 Task: Select Pets. Add to cart, from CVS_x000D_
 for 149 Hardman Road, Brattleboro, Vermont 05301, Cell Number 802-818-8313, following items : Iams Proactive Health Minichunks Dry Dog Food Chicken Recipe (3.3 lb)_x000D_
 - 1, Purina One Dry Dog Food Lamb & Rice (4 lb)_x000D_
 - 1, Rachael Ray Nutrish Real Chicken & Veggies Dry Dog Food (3.5 lb)_x000D_
 - 1, Pedigree Complete Nutritions Roasted Chicken, Rice & Vegetable Adult Dry Dog Food (3.5 lb)_x000D_
 - 1, Rachael Ray Nutrish Real Beef Pea & Brown Rice Recipe Dry Dog Food (3.5 lb)_x000D_
 - 1
Action: Mouse moved to (489, 114)
Screenshot: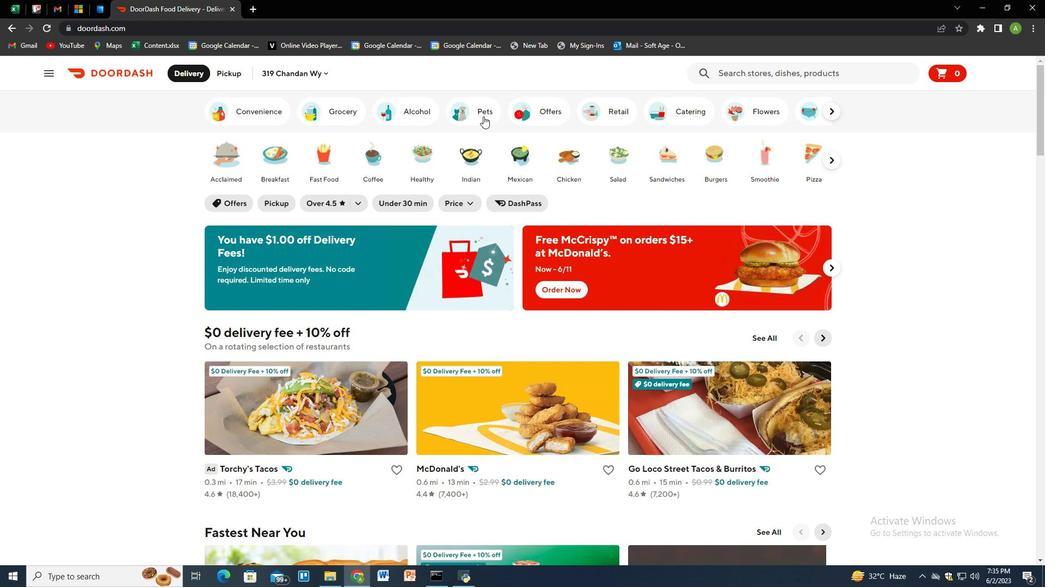 
Action: Mouse pressed left at (489, 114)
Screenshot: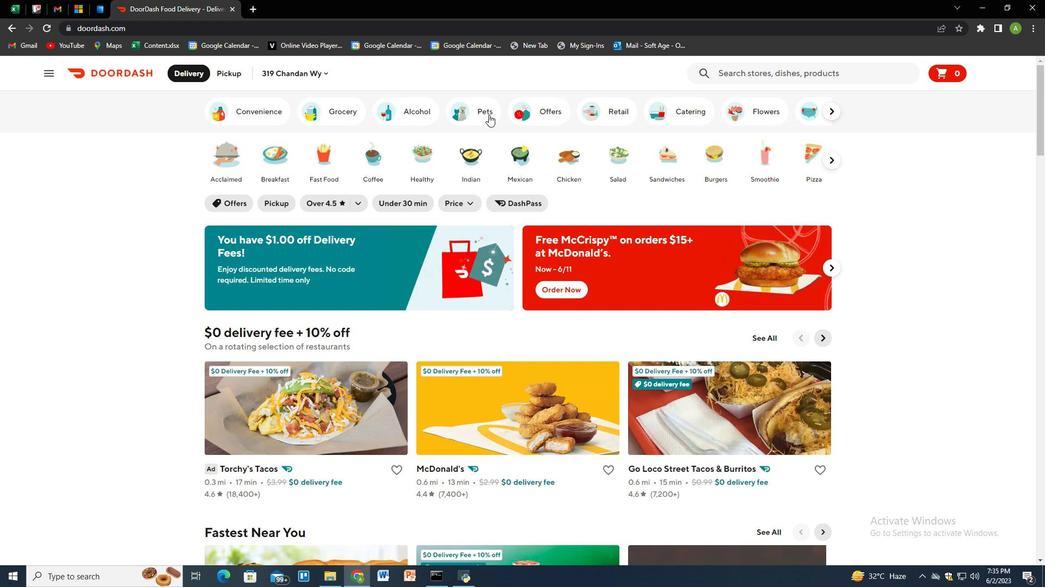 
Action: Mouse moved to (803, 308)
Screenshot: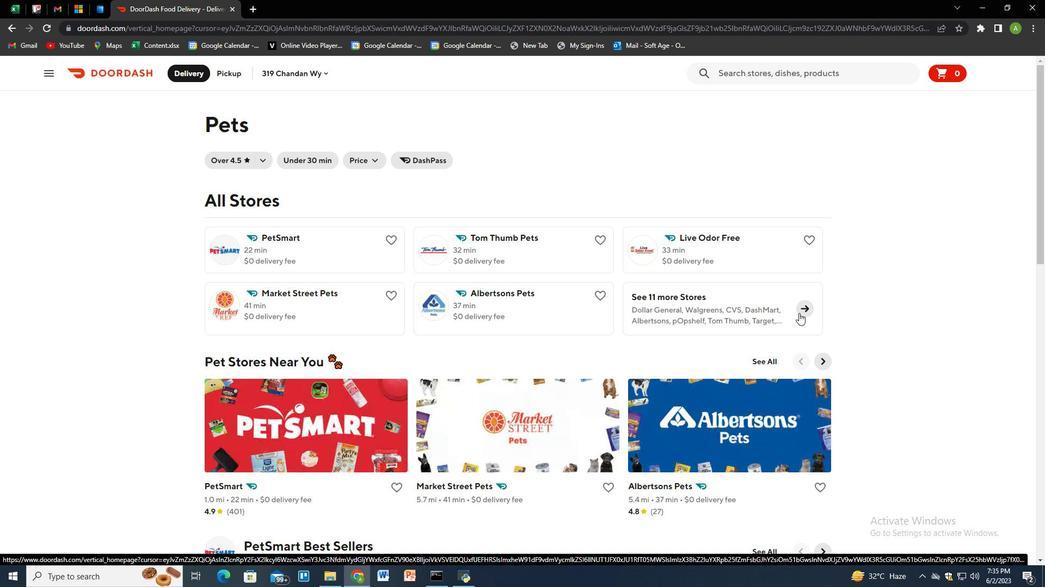 
Action: Mouse pressed left at (803, 308)
Screenshot: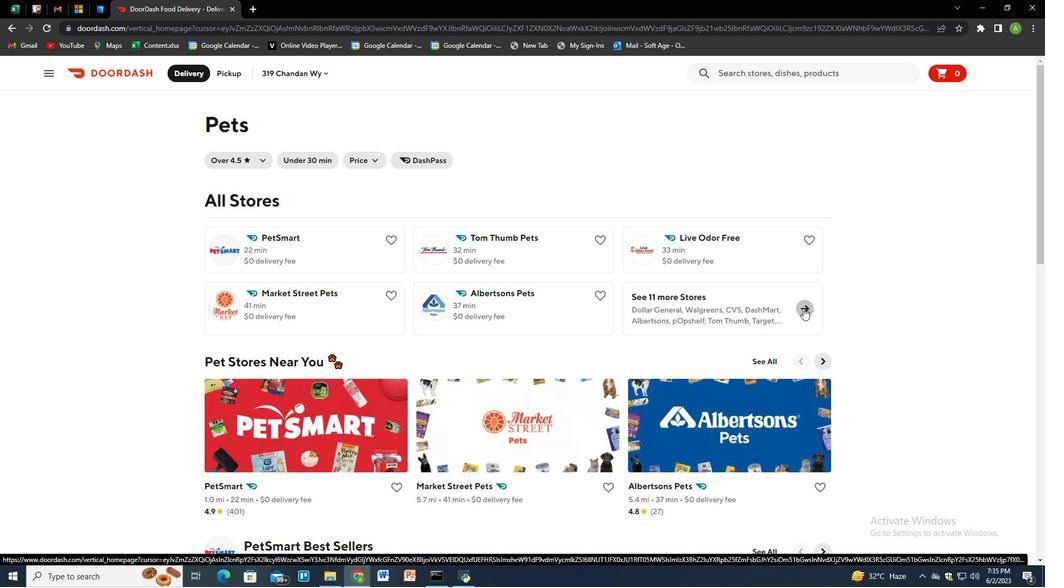
Action: Mouse moved to (497, 269)
Screenshot: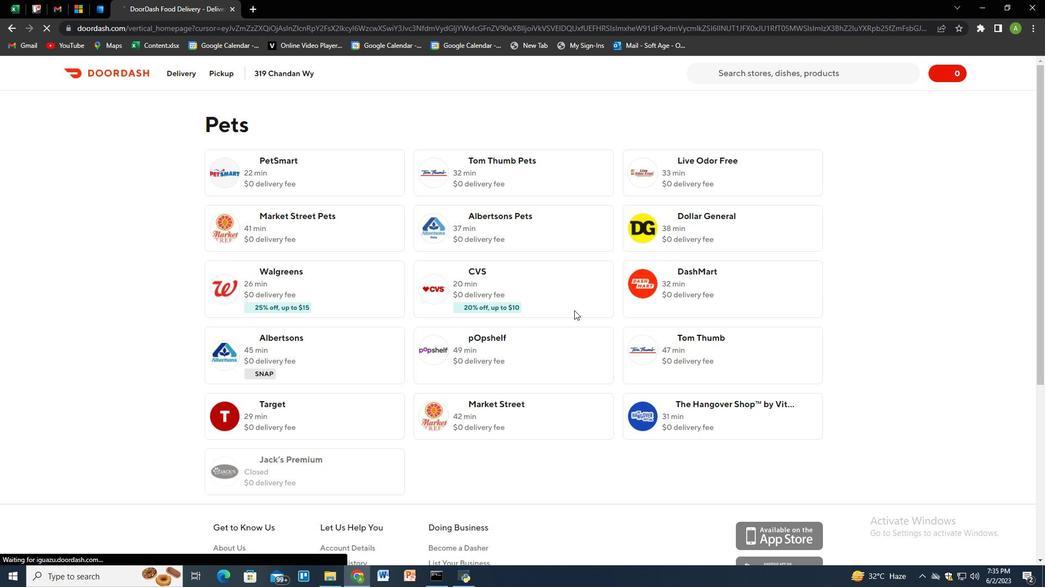 
Action: Mouse pressed left at (497, 269)
Screenshot: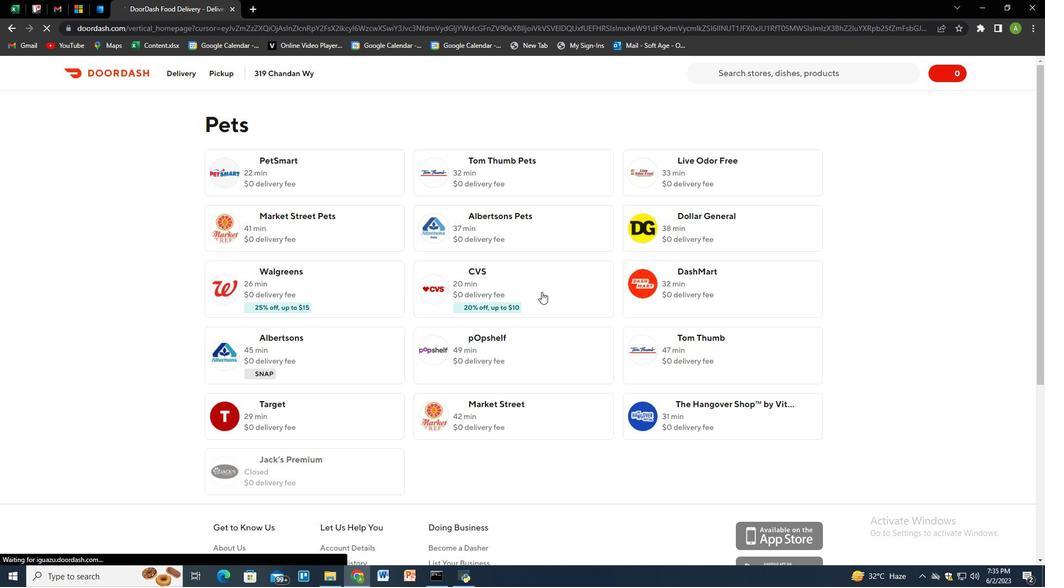 
Action: Mouse moved to (234, 71)
Screenshot: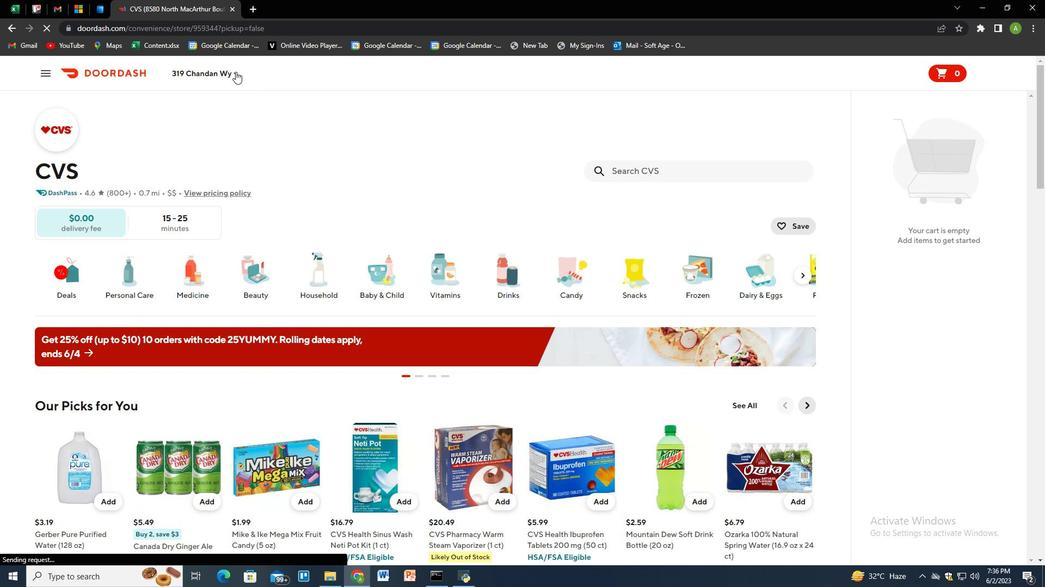 
Action: Mouse pressed left at (234, 71)
Screenshot: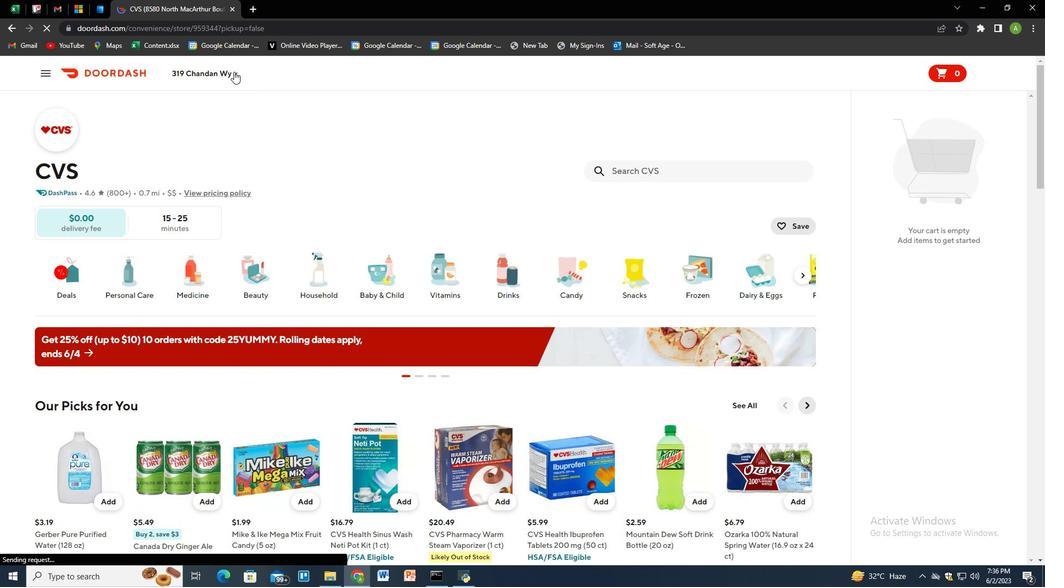 
Action: Mouse moved to (221, 119)
Screenshot: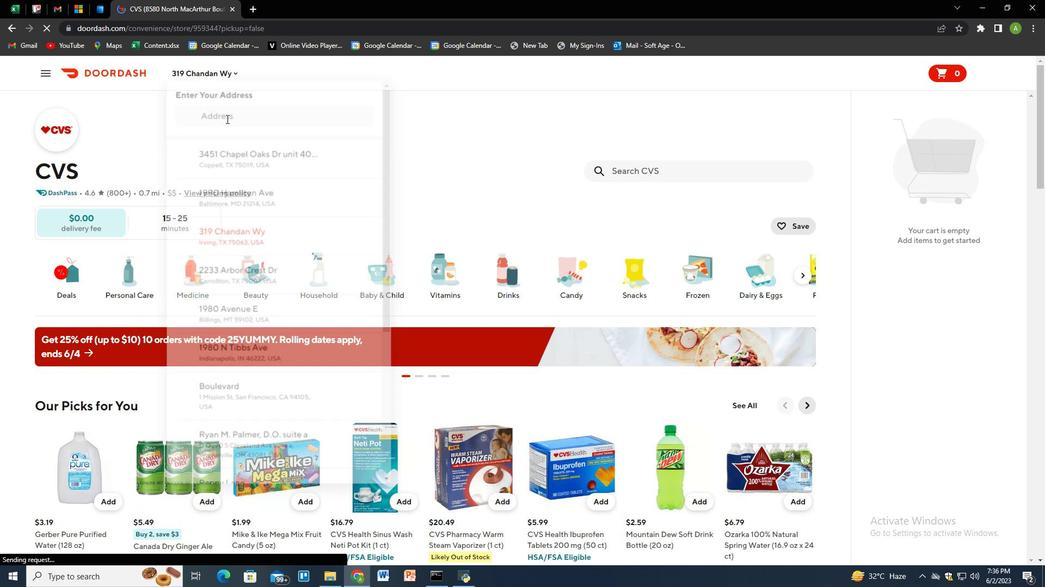 
Action: Mouse pressed left at (221, 119)
Screenshot: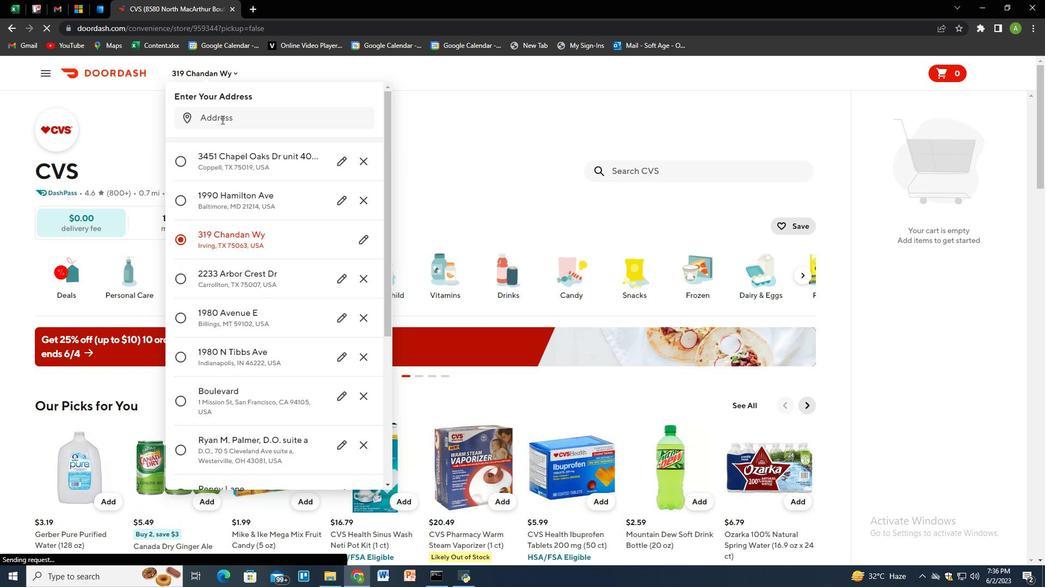
Action: Key pressed 149<Key.space>harda<Key.backspace>man<Key.space>road,<Key.space>brattleboro,<Key.space>vermont<Key.space>05301<Key.enter>
Screenshot: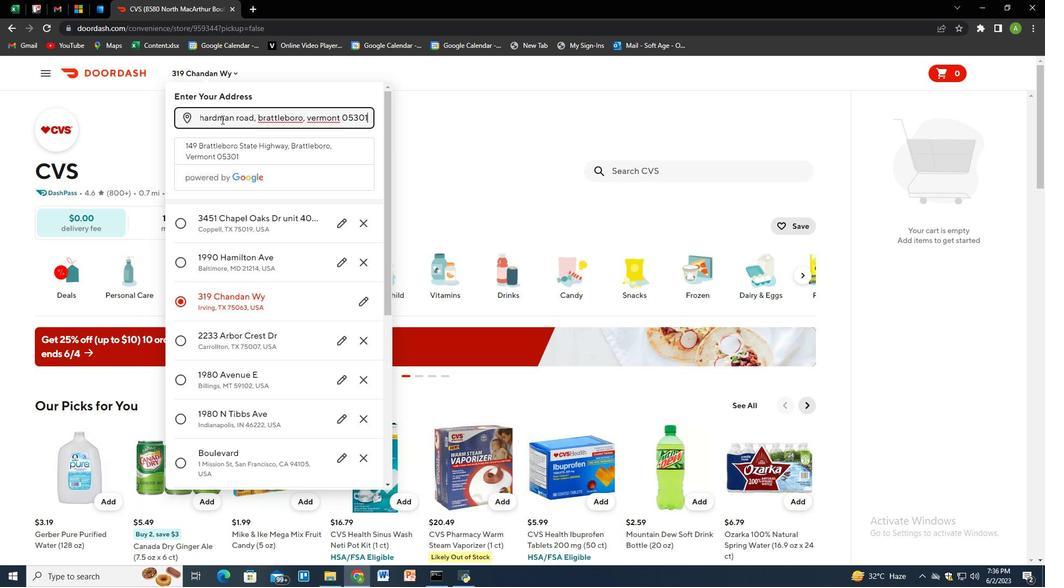 
Action: Mouse moved to (349, 456)
Screenshot: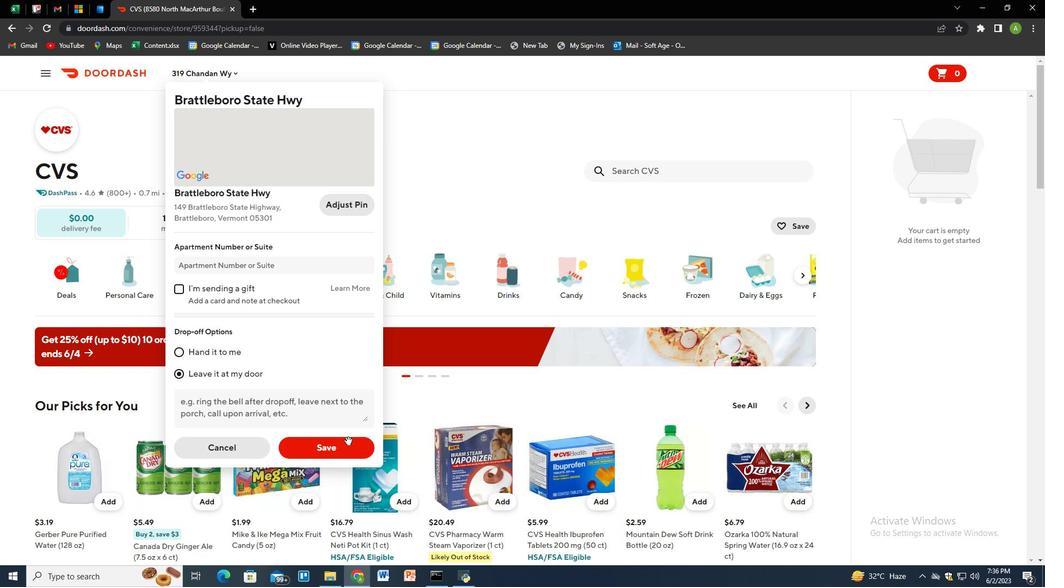 
Action: Mouse pressed left at (349, 456)
Screenshot: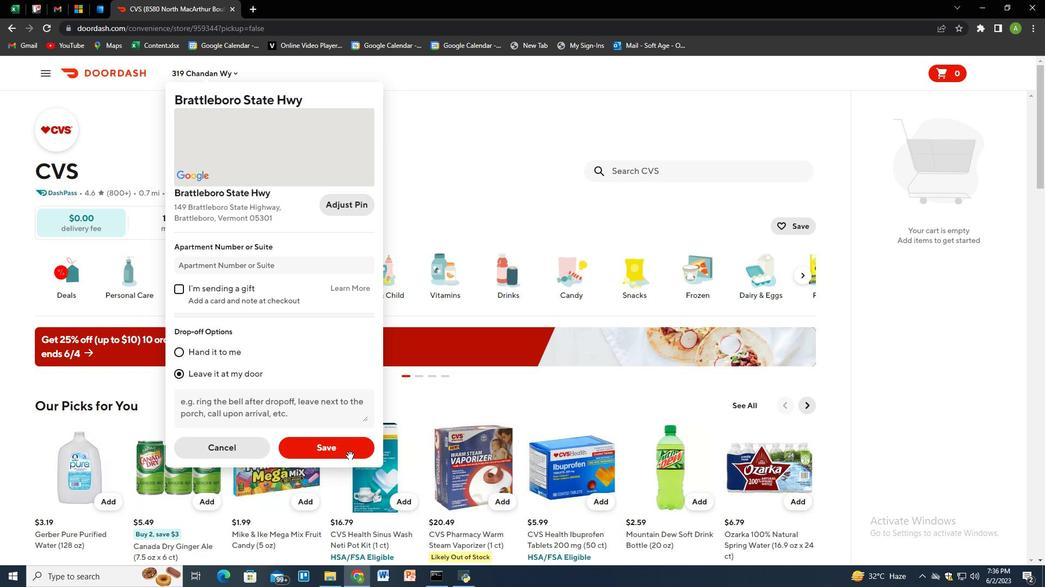 
Action: Mouse moved to (658, 174)
Screenshot: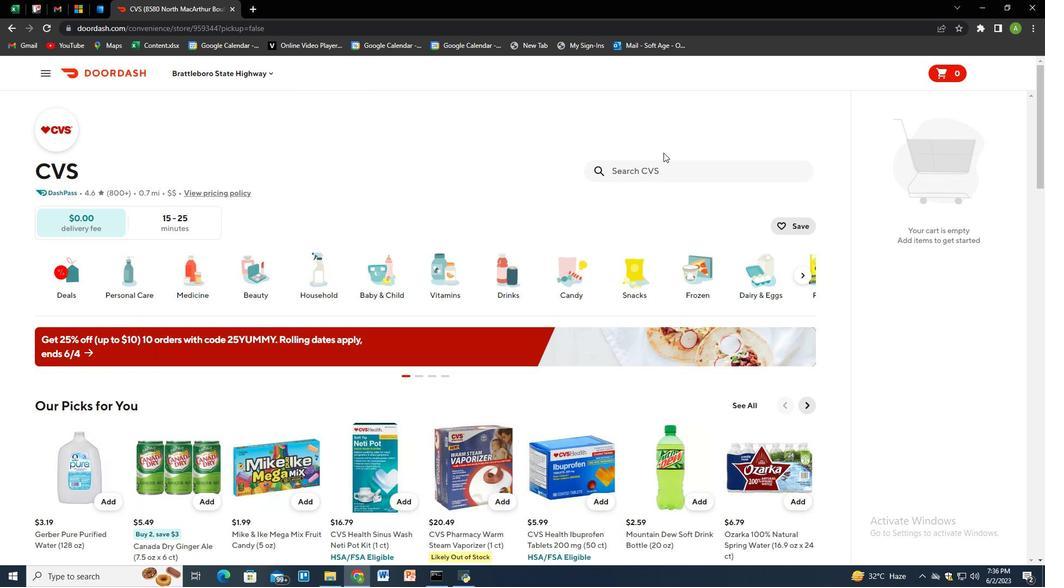 
Action: Mouse pressed left at (658, 174)
Screenshot: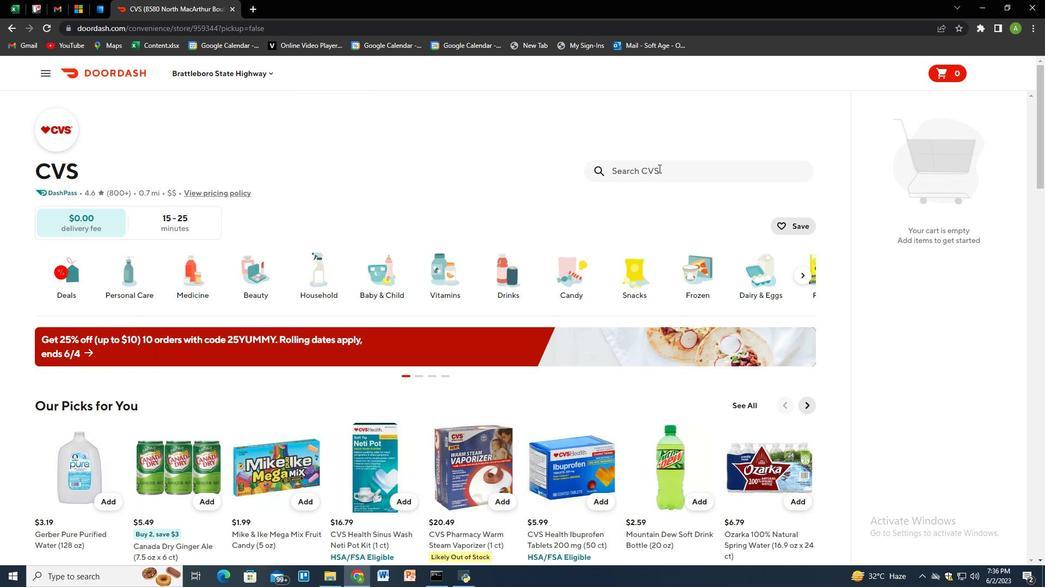 
Action: Mouse moved to (645, 186)
Screenshot: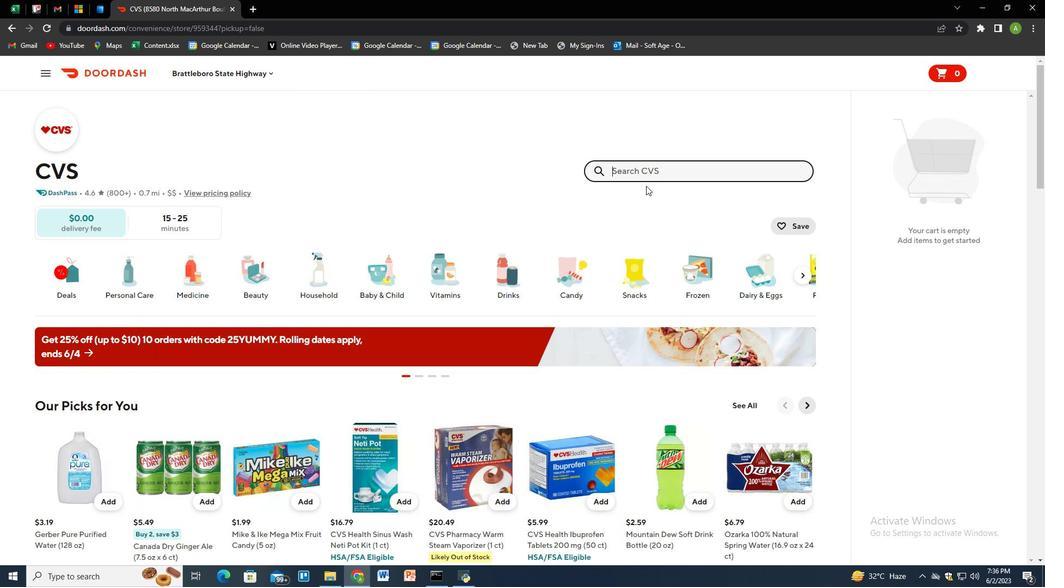 
Action: Key pressed lams<Key.space>proactive<Key.space>health<Key.space>minichunks<Key.space>dry<Key.space>dog<Key.space>food<Key.space>chicken<Key.space>recipe<Key.space><Key.shift_r><Key.shift_r><Key.shift_r><Key.shift_r>(3.3<Key.space>lb<Key.shift_r>)<Key.enter>
Screenshot: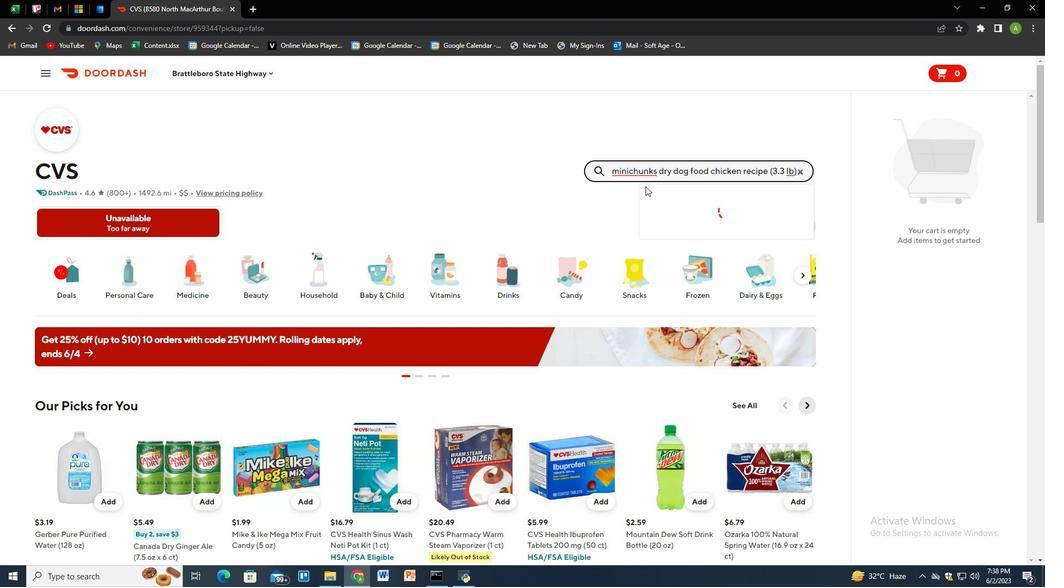 
Action: Mouse moved to (95, 281)
Screenshot: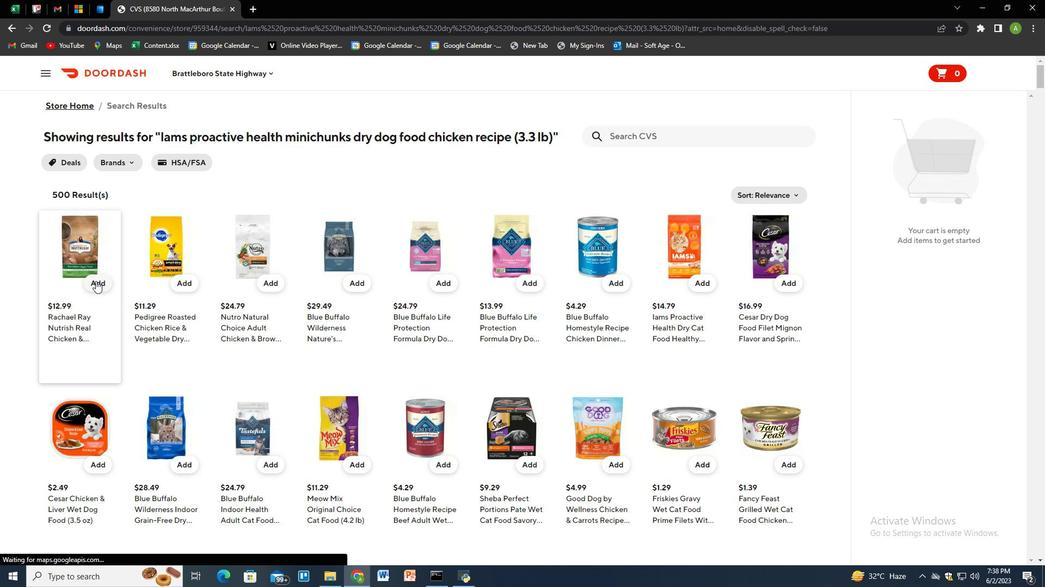 
Action: Mouse pressed left at (95, 281)
Screenshot: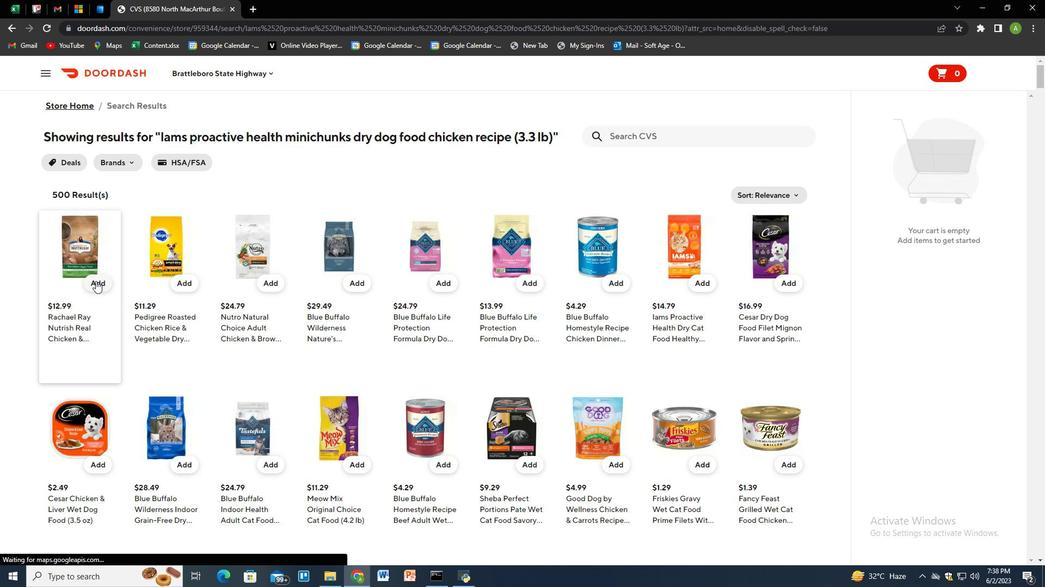 
Action: Mouse moved to (972, 188)
Screenshot: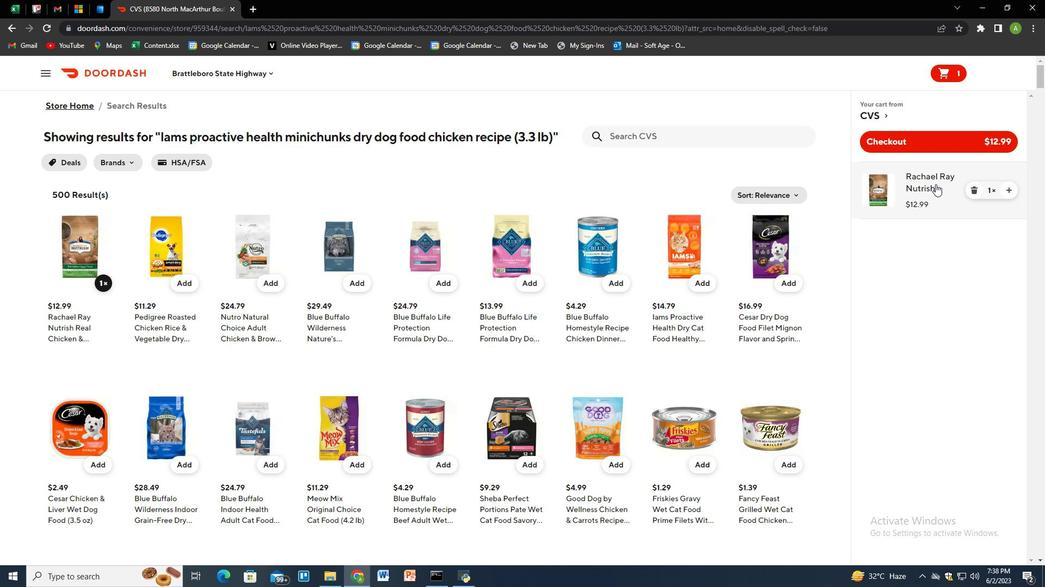 
Action: Mouse pressed left at (972, 188)
Screenshot: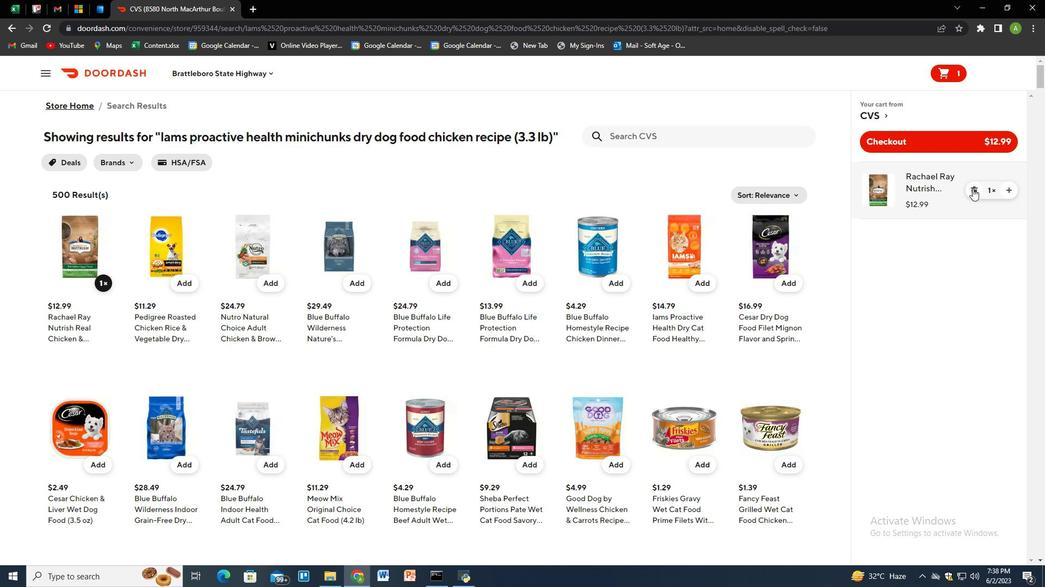 
Action: Mouse moved to (650, 138)
Screenshot: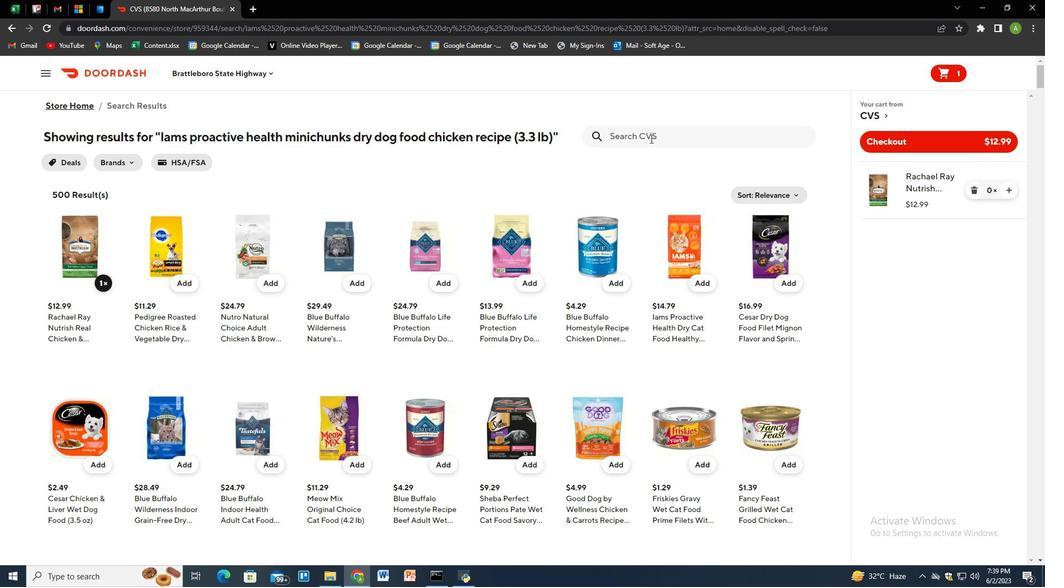 
Action: Mouse pressed left at (650, 138)
Screenshot: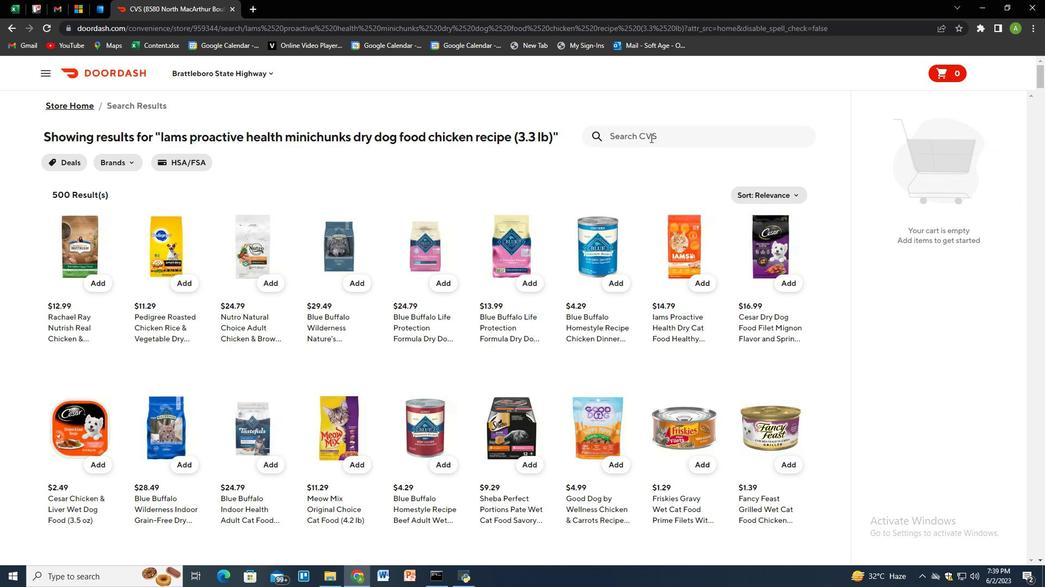
Action: Key pressed purina<Key.space>one<Key.space>dry<Key.space><Key.space><Key.backspace><Key.space><Key.backspace>dog<Key.space>food<Key.space>lamb<Key.space><Key.shift_r><Key.shift_r><Key.shift_r><Key.shift_r><Key.shift_r><Key.shift_r>&<Key.space>rice<Key.space><Key.shift_r><Key.shift_r>(4<Key.space>lb<Key.shift_r>)<Key.enter>
Screenshot: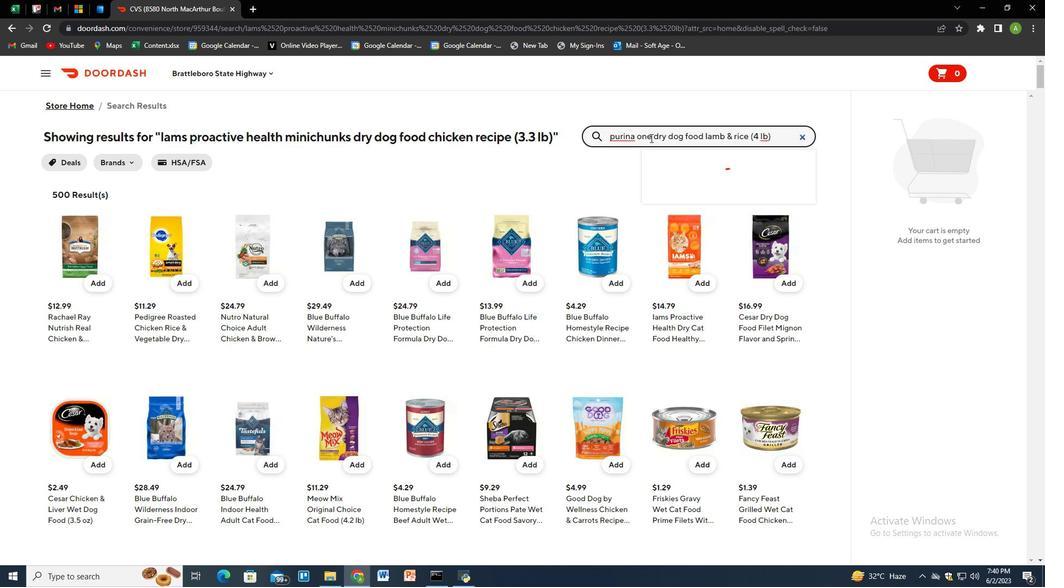 
Action: Mouse moved to (721, 132)
Screenshot: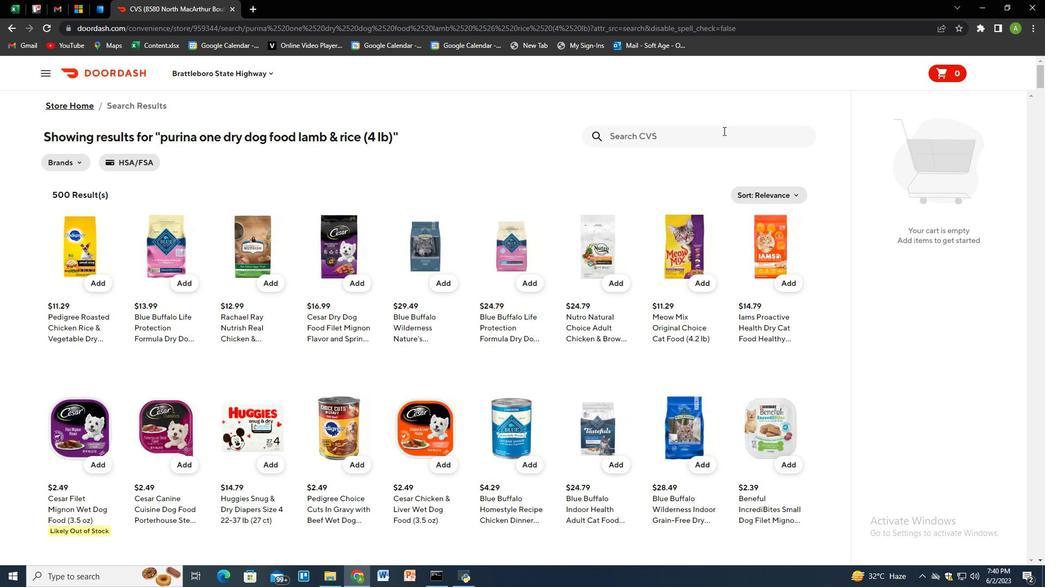 
Action: Mouse pressed left at (721, 132)
Screenshot: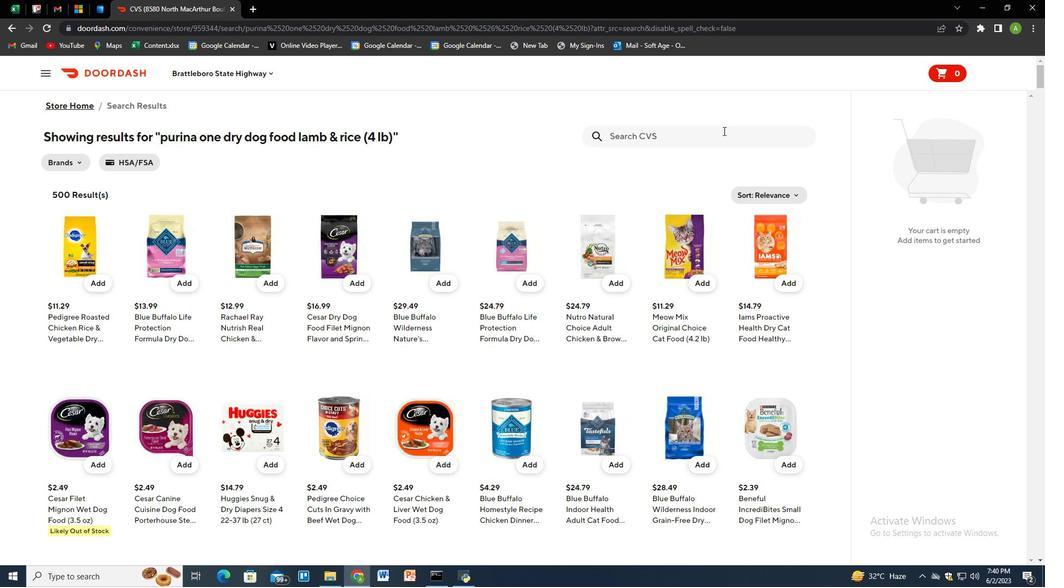 
Action: Key pressed rachael<Key.space>ray<Key.space>nutrish<Key.space>real<Key.space>chicken<Key.space><Key.shift_r><Key.shift_r><Key.shift_r><Key.shift_r><Key.shift_r><Key.shift_r><Key.shift_r><Key.shift_r>&<Key.space>veggies<Key.space>dry<Key.space>dog<Key.space>food<Key.space><Key.shift_r><Key.shift_r><Key.shift_r><Key.shift_r>(3.5<Key.space>ib<Key.backspace><Key.backspace>lb<Key.shift_r>)<Key.enter>
Screenshot: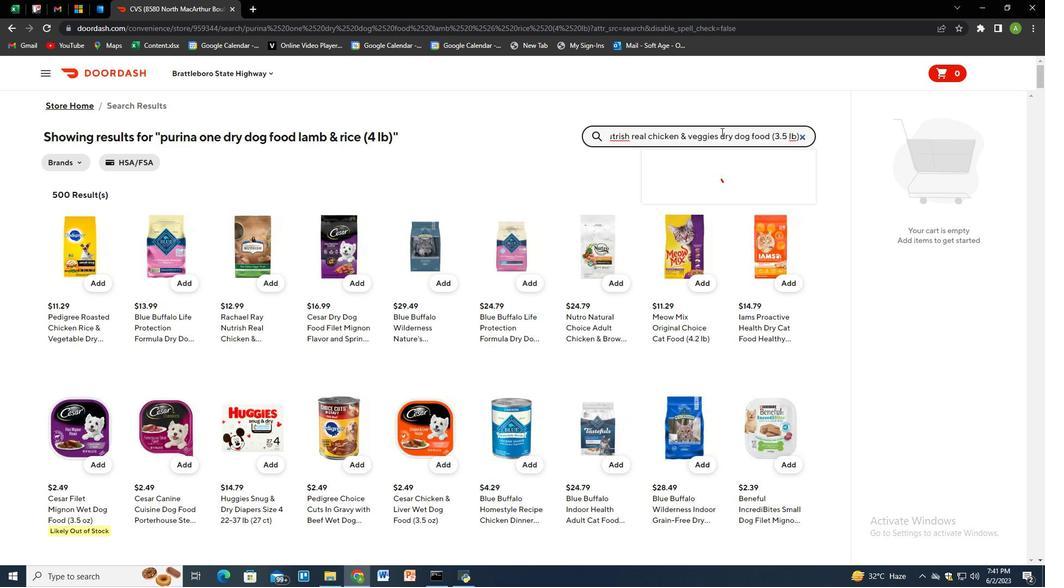 
Action: Mouse moved to (100, 287)
Screenshot: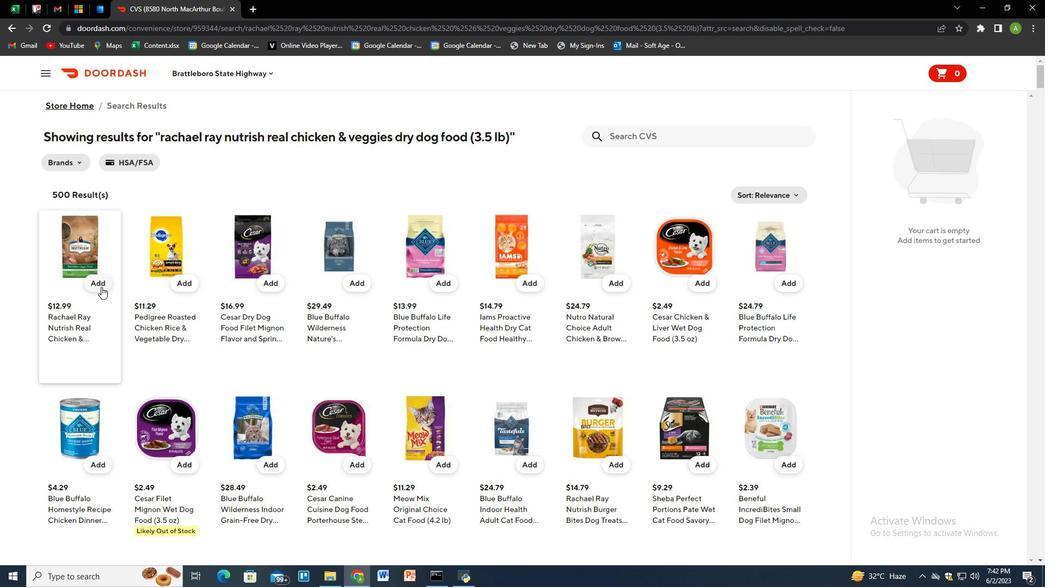 
Action: Mouse pressed left at (100, 287)
Screenshot: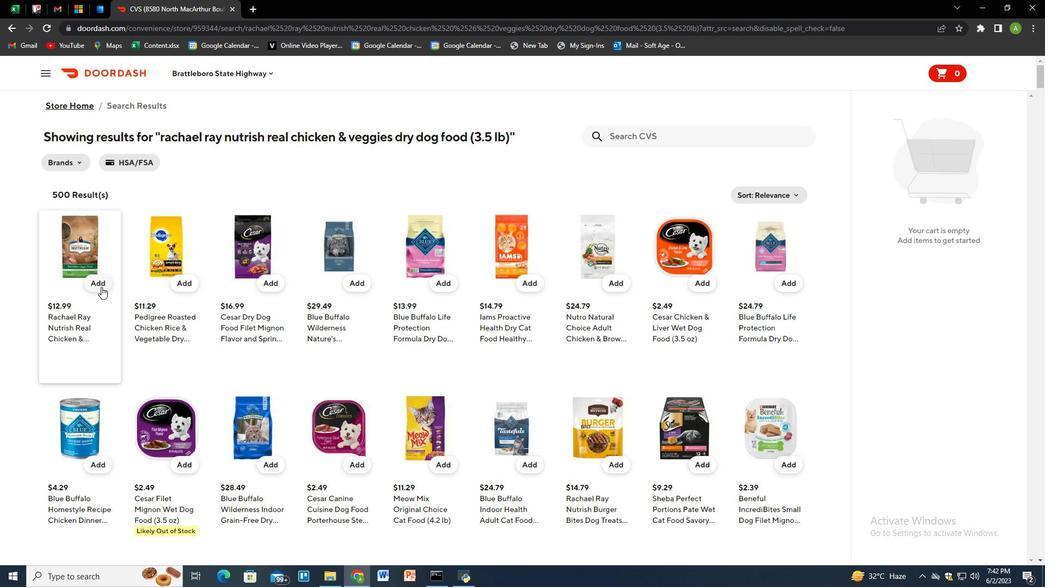 
Action: Mouse moved to (680, 131)
Screenshot: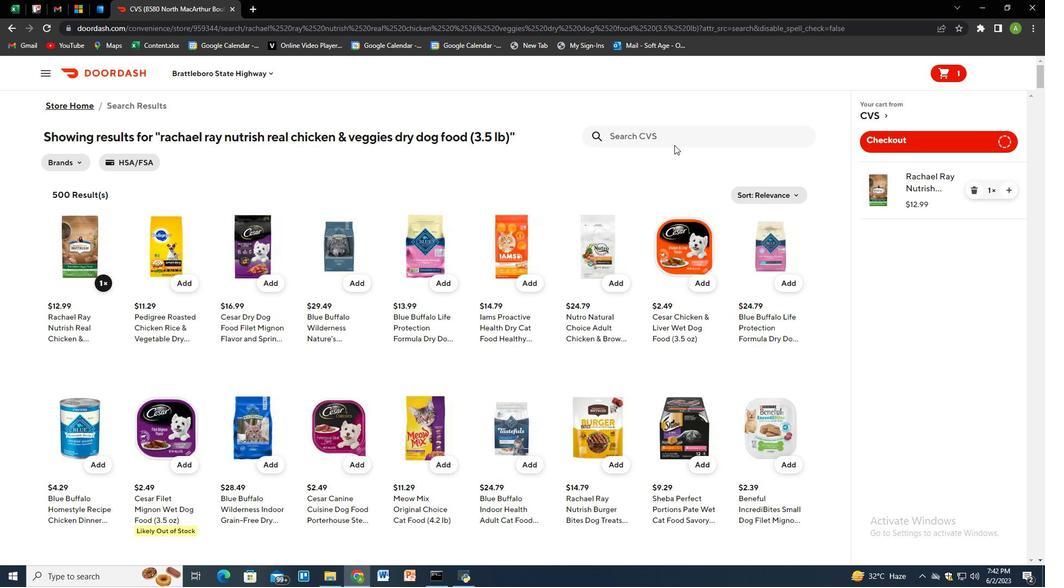 
Action: Mouse pressed left at (680, 131)
Screenshot: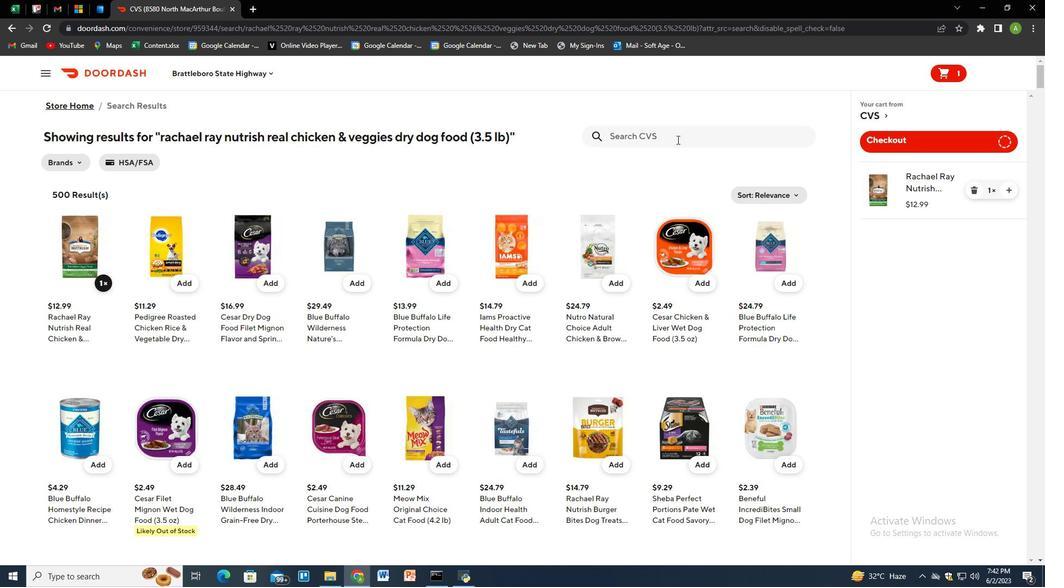 
Action: Key pressed pendigree<Key.space>complete<Key.space>nutritions<Key.space>roasted<Key.space>chicken,<Key.space>rice<Key.space><Key.shift_r><Key.shift_r><Key.shift_r><Key.shift_r><Key.shift_r><Key.shift_r><Key.shift_r><Key.shift_r><Key.shift_r><Key.shift_r><Key.shift_r><Key.shift_r><Key.shift_r><Key.shift_r>&<Key.space>vegetable<Key.space>adult<Key.space>dry<Key.space>dog<Key.space>food<Key.space><Key.shift_r><Key.shift_r><Key.shift_r><Key.shift_r>)<Key.backspace><Key.shift_r><Key.shift_r><Key.shift_r><Key.shift_r><Key.shift_r><Key.shift_r><Key.shift_r>(3.5<Key.space>lb<Key.shift_r>)<Key.enter>
Screenshot: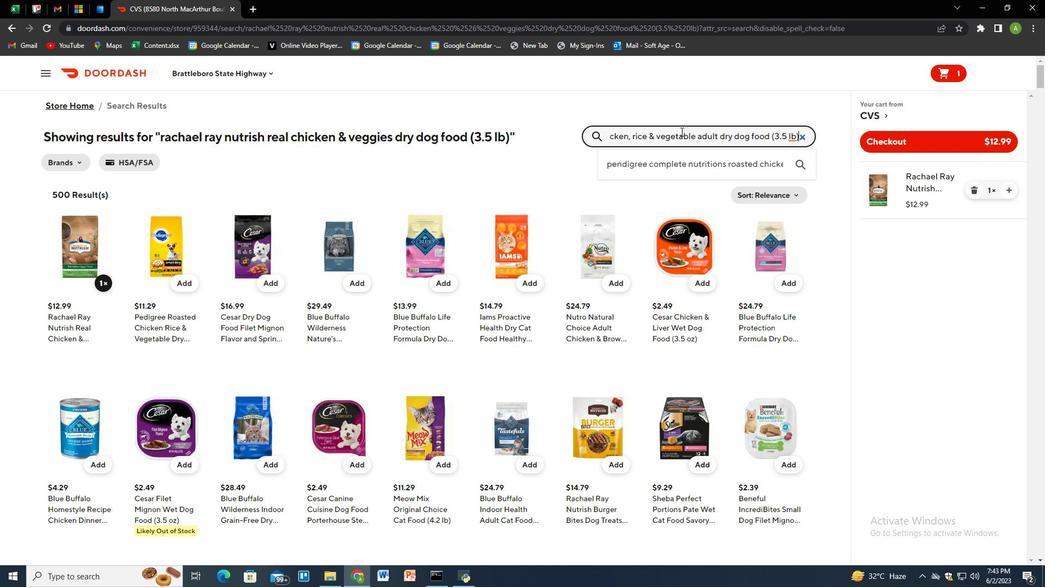 
Action: Mouse moved to (102, 296)
Screenshot: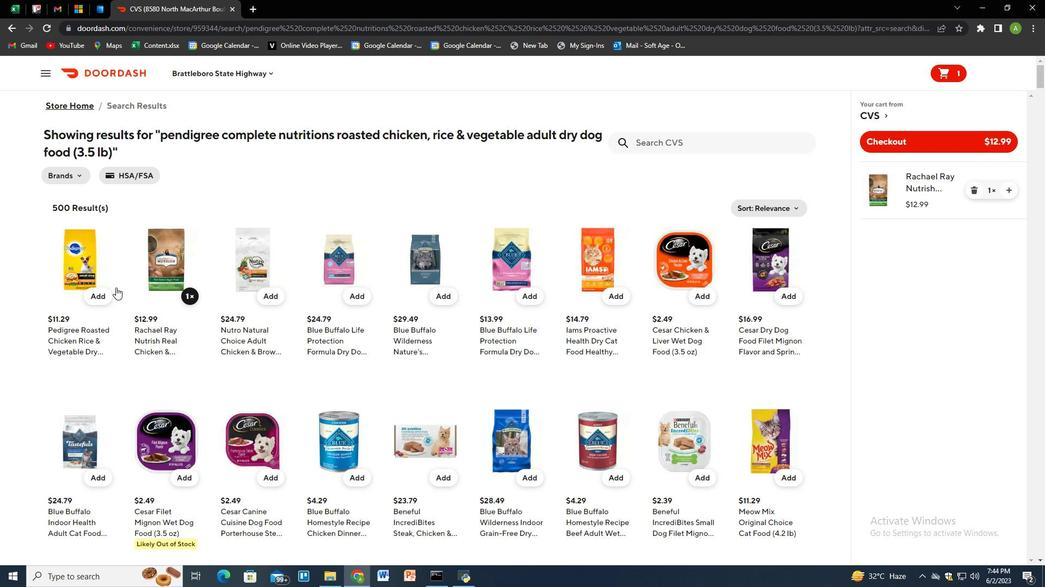 
Action: Mouse pressed left at (102, 296)
Screenshot: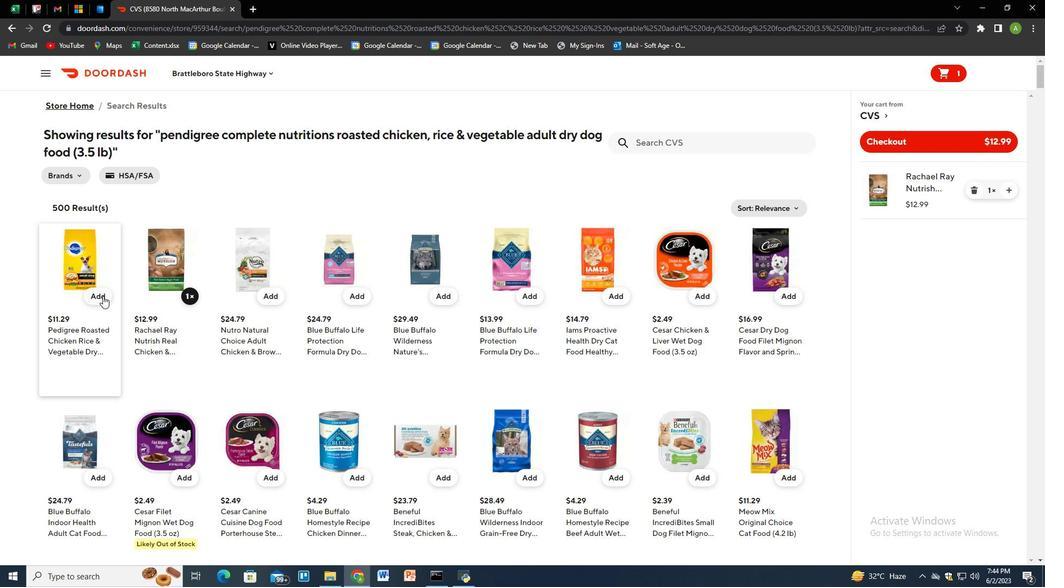 
Action: Mouse moved to (675, 143)
Screenshot: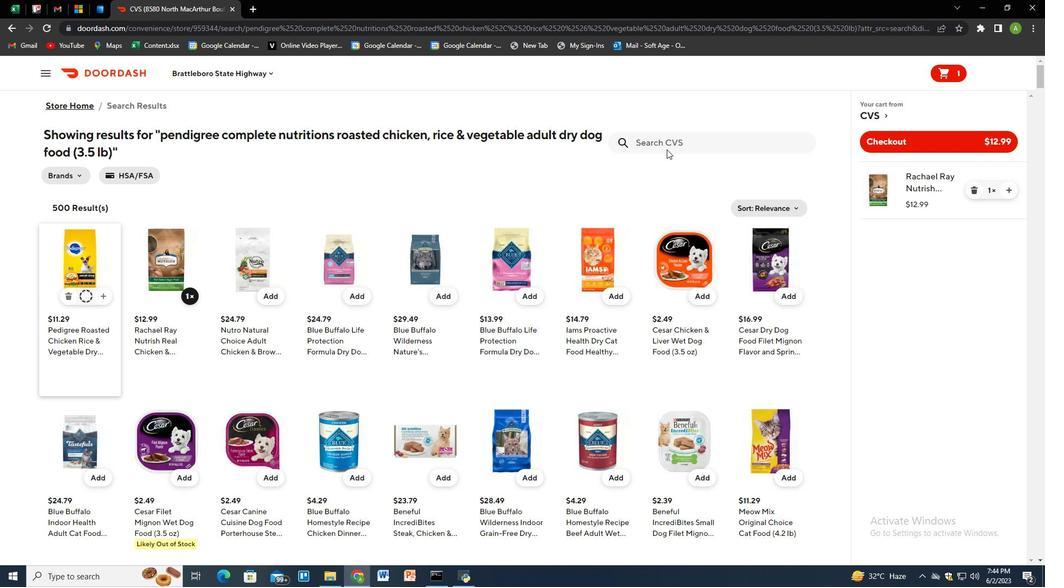 
Action: Mouse pressed left at (675, 143)
Screenshot: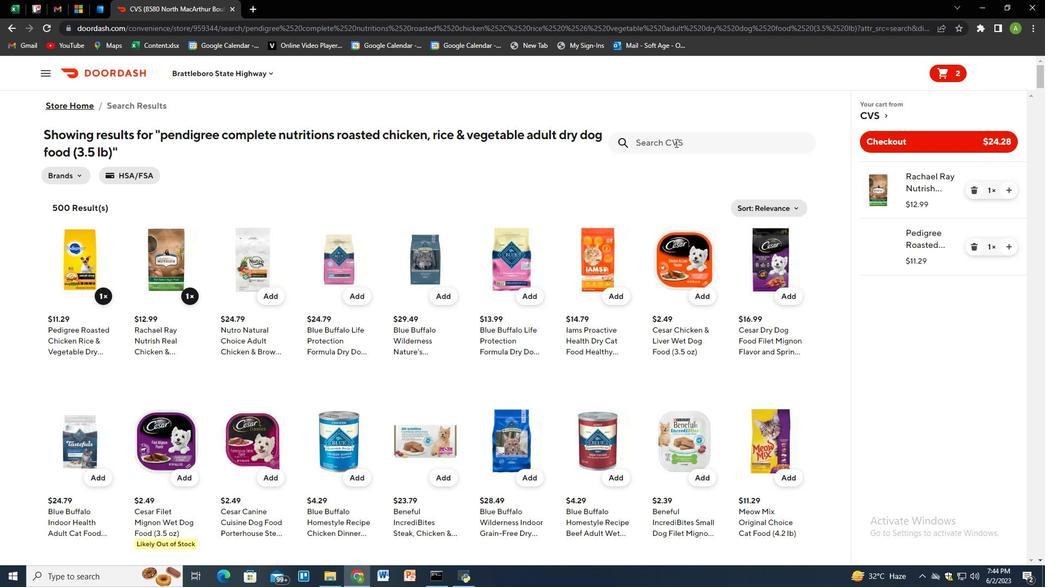 
Action: Key pressed rachael<Key.space>ray<Key.space>nutrish<Key.space>real<Key.space>beef<Key.space>pea<Key.space><Key.shift_r><Key.shift_r><Key.shift_r><Key.shift_r><Key.shift_r><Key.shift_r><Key.shift_r><Key.shift_r><Key.shift_r><Key.shift_r>&<Key.space>brown<Key.space>rice<Key.space>recipe<Key.space>dry<Key.space>dog<Key.space>food<Key.space><Key.shift_r><Key.shift_r><Key.shift_r><Key.shift_r><Key.shift_r>(3.5<Key.space>lb<Key.shift_r><Key.shift_r>)<Key.enter>
Screenshot: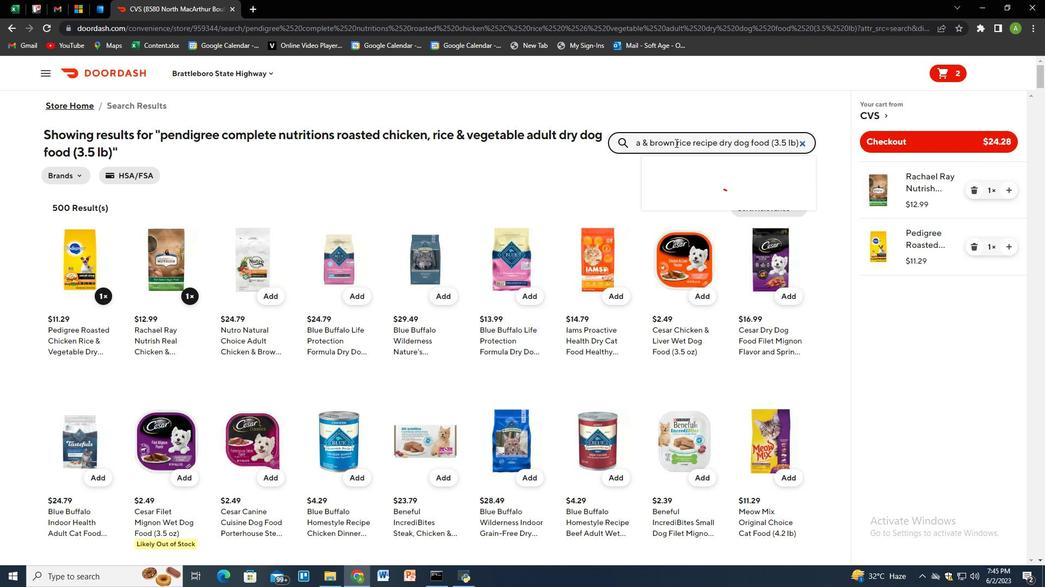 
Action: Mouse moved to (873, 145)
Screenshot: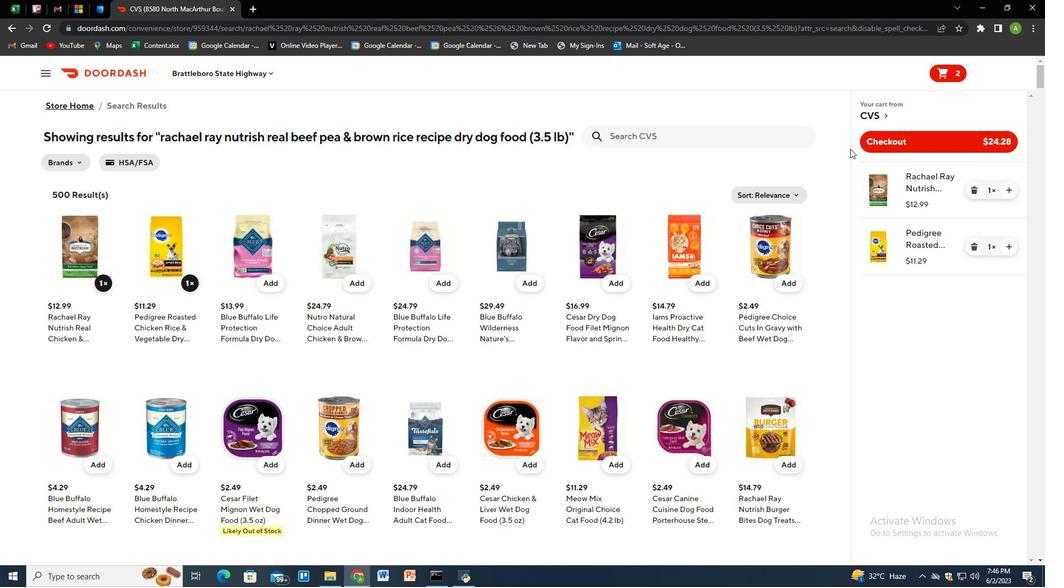 
Action: Mouse pressed left at (873, 145)
Screenshot: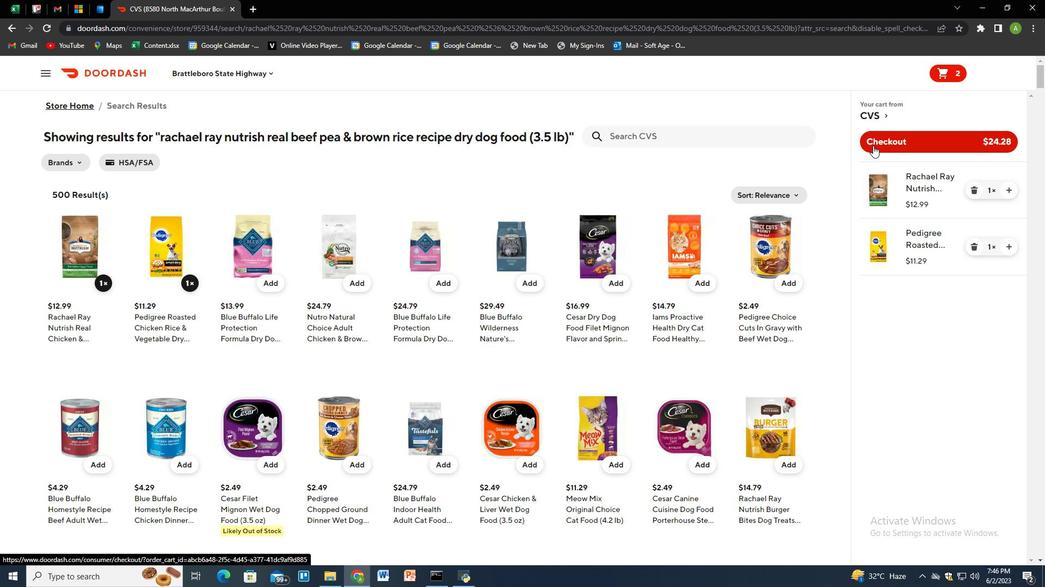 
